 Task: Set up the compliance BCC email for email templates.
Action: Mouse moved to (979, 71)
Screenshot: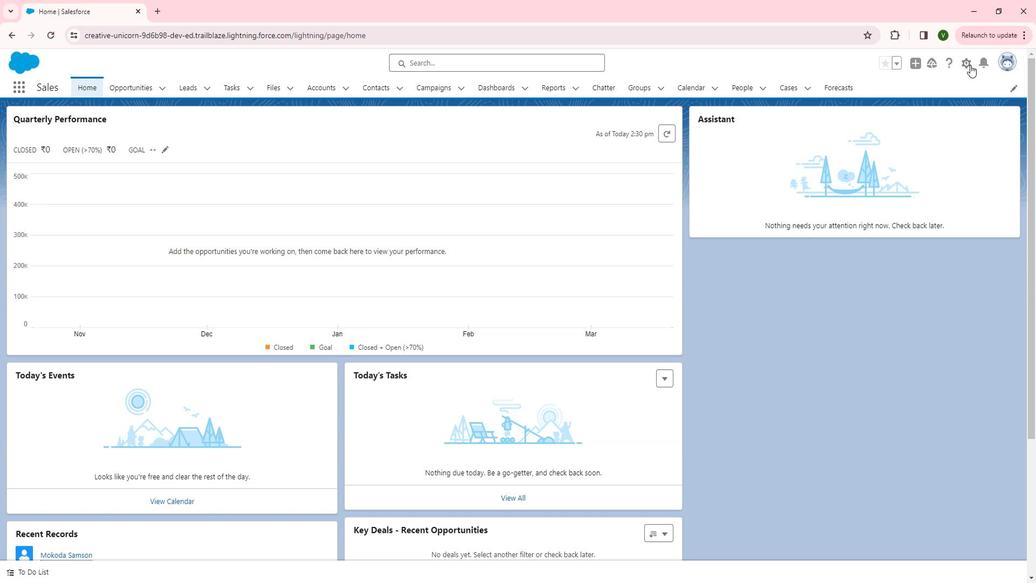 
Action: Mouse pressed left at (979, 71)
Screenshot: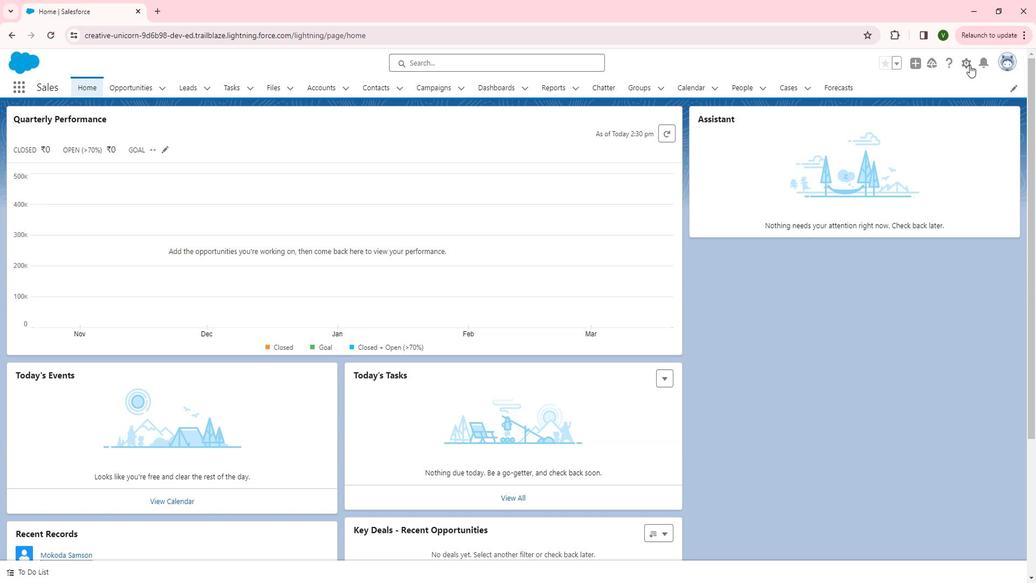 
Action: Mouse moved to (944, 150)
Screenshot: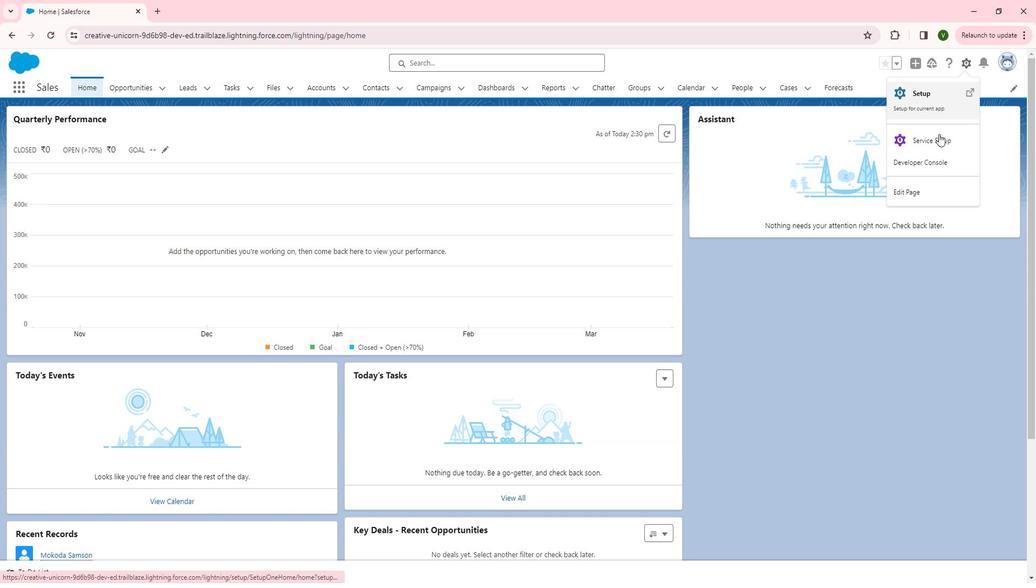 
Action: Mouse pressed left at (944, 150)
Screenshot: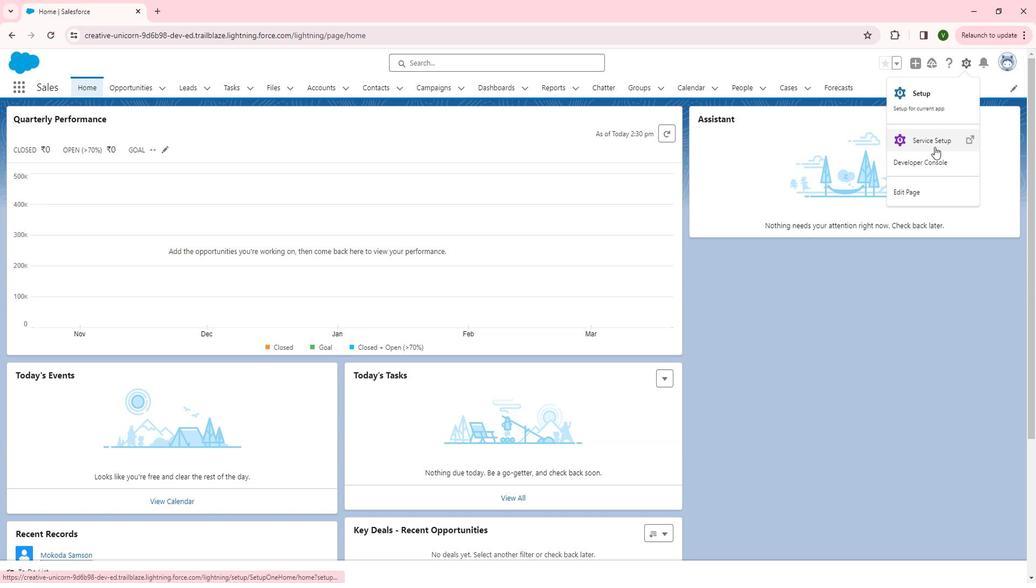 
Action: Mouse moved to (20, 235)
Screenshot: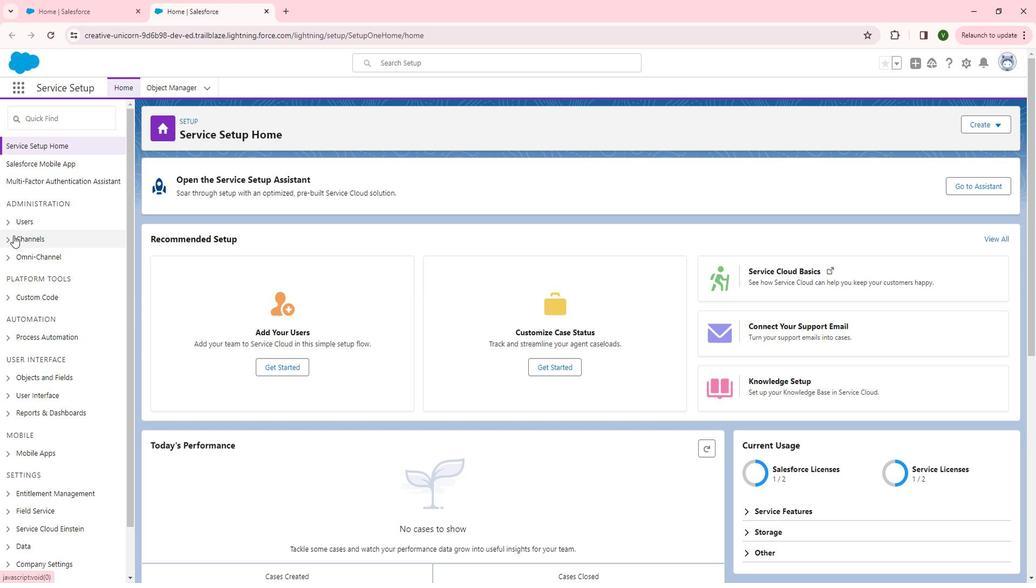 
Action: Mouse pressed left at (20, 235)
Screenshot: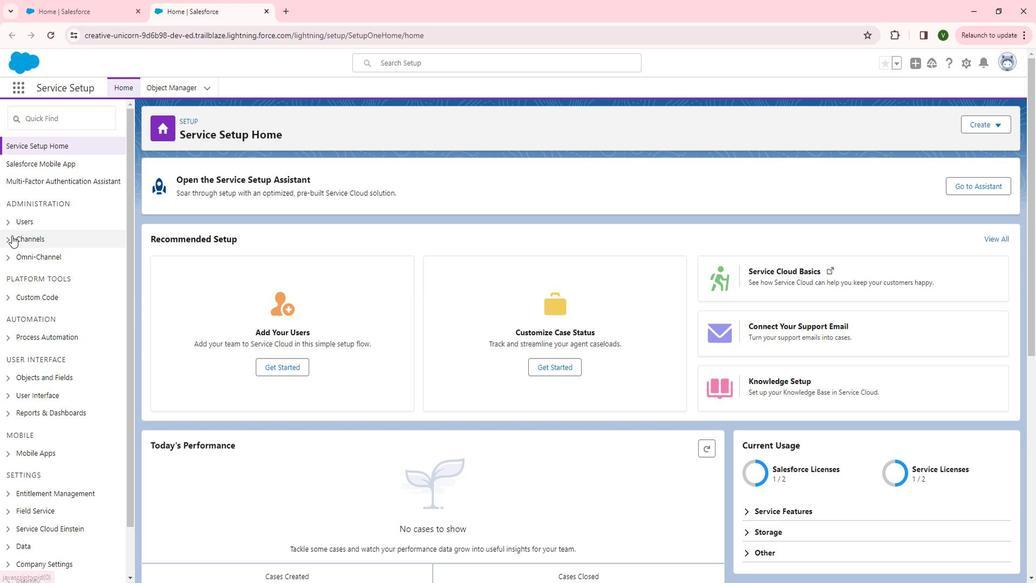 
Action: Mouse moved to (15, 239)
Screenshot: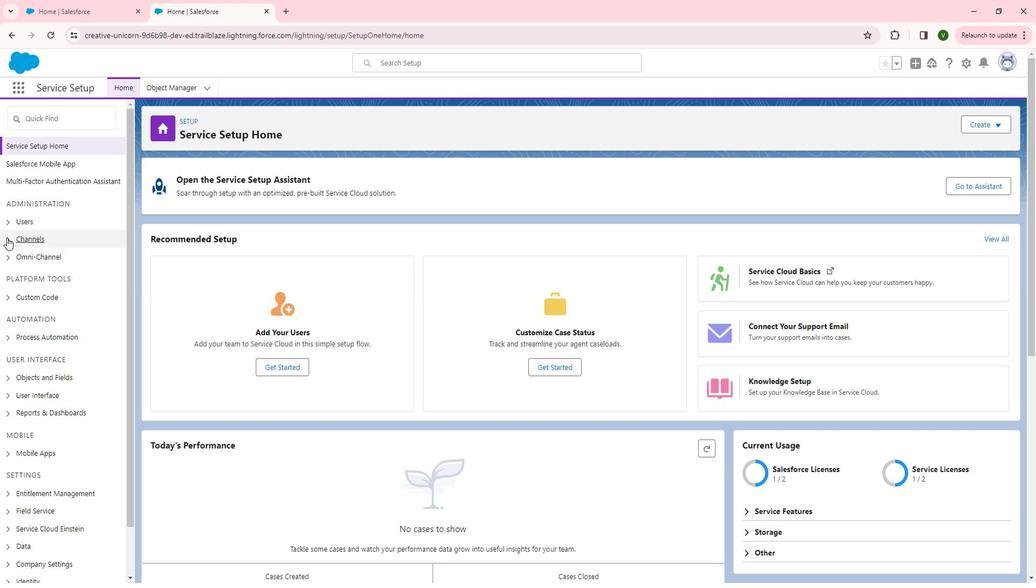 
Action: Mouse pressed left at (15, 239)
Screenshot: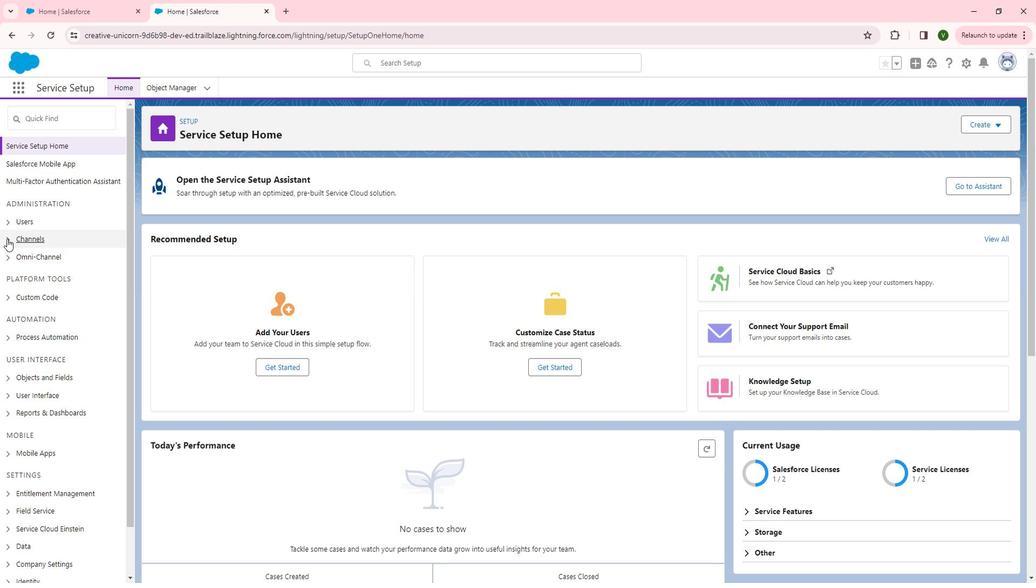 
Action: Mouse moved to (28, 287)
Screenshot: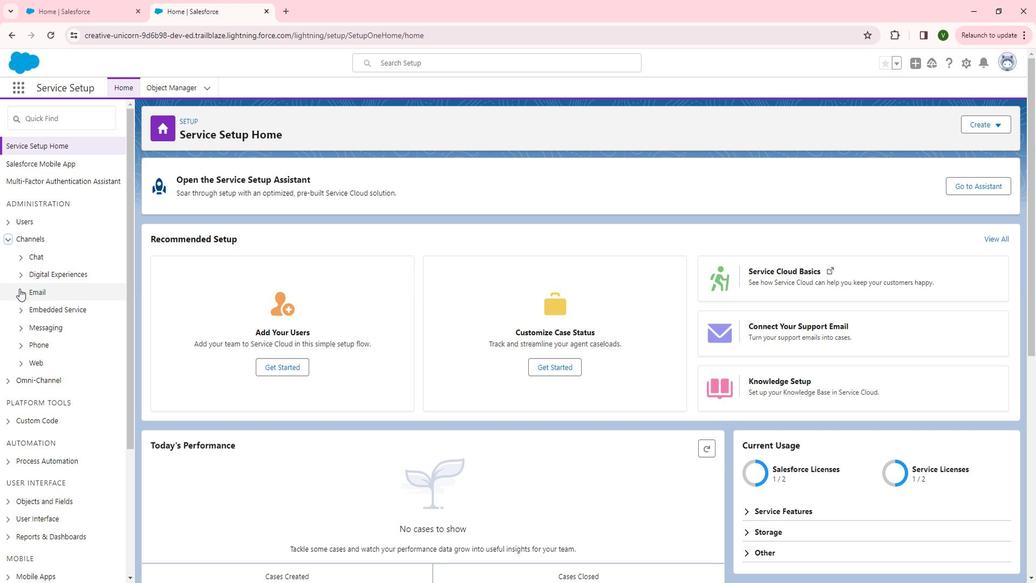 
Action: Mouse pressed left at (28, 287)
Screenshot: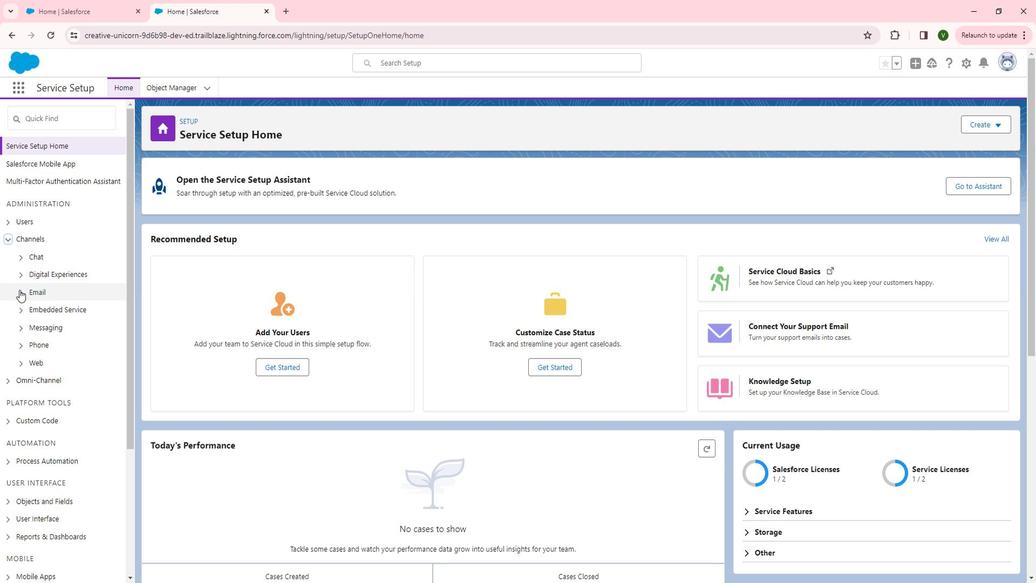 
Action: Mouse moved to (74, 321)
Screenshot: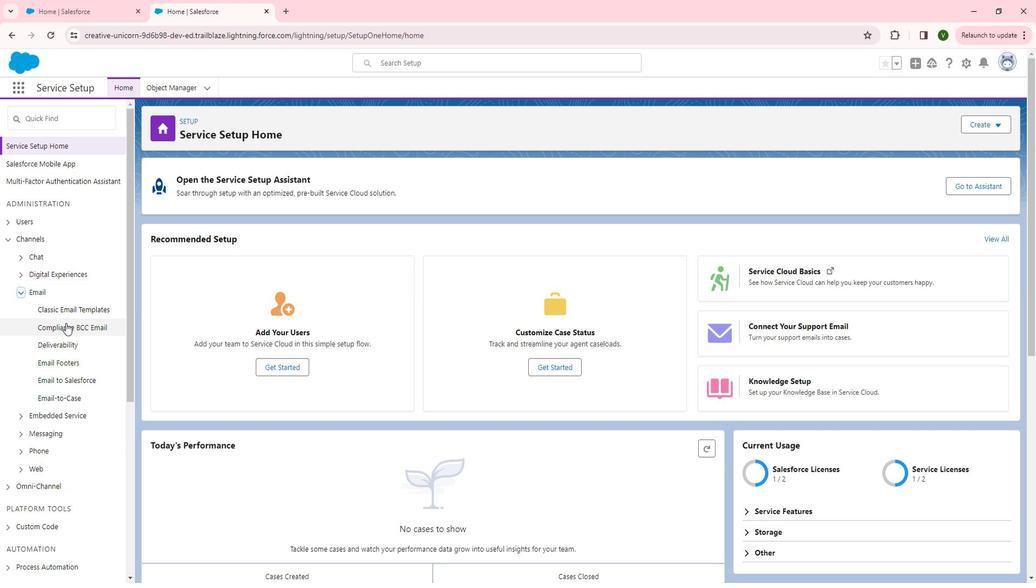 
Action: Mouse pressed left at (74, 321)
Screenshot: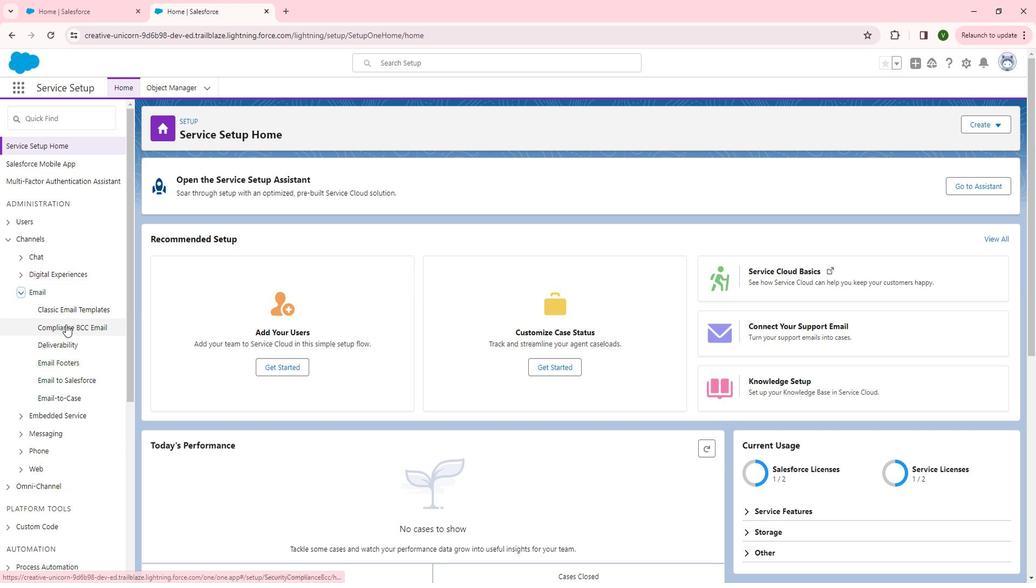 
Action: Mouse moved to (330, 231)
Screenshot: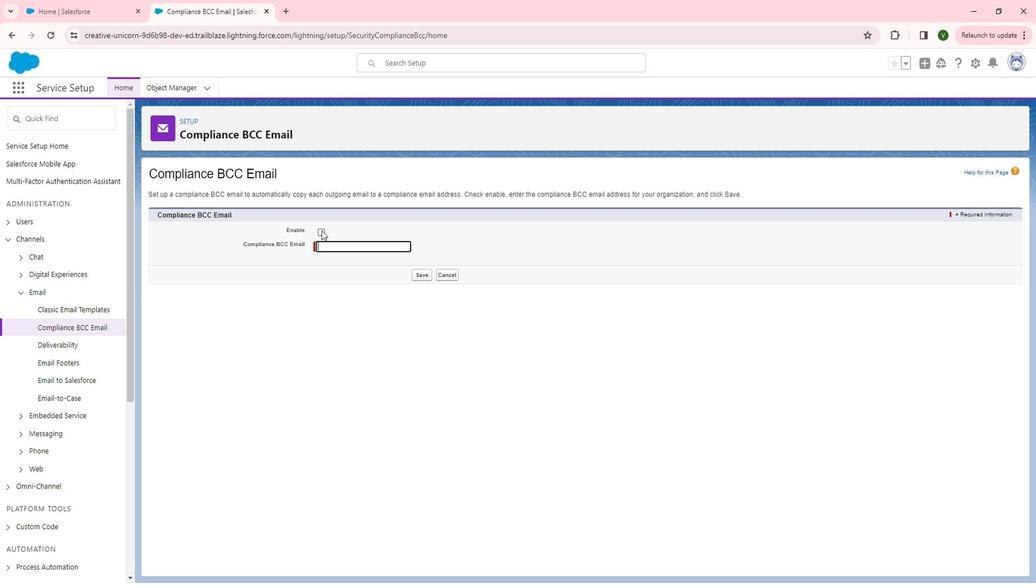 
Action: Mouse pressed left at (330, 231)
Screenshot: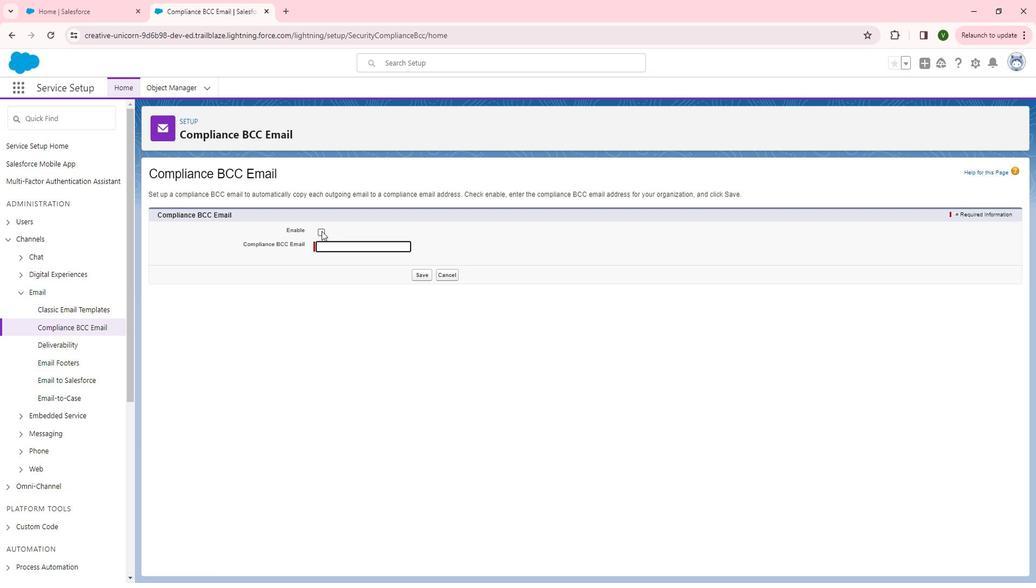 
Action: Mouse moved to (336, 244)
Screenshot: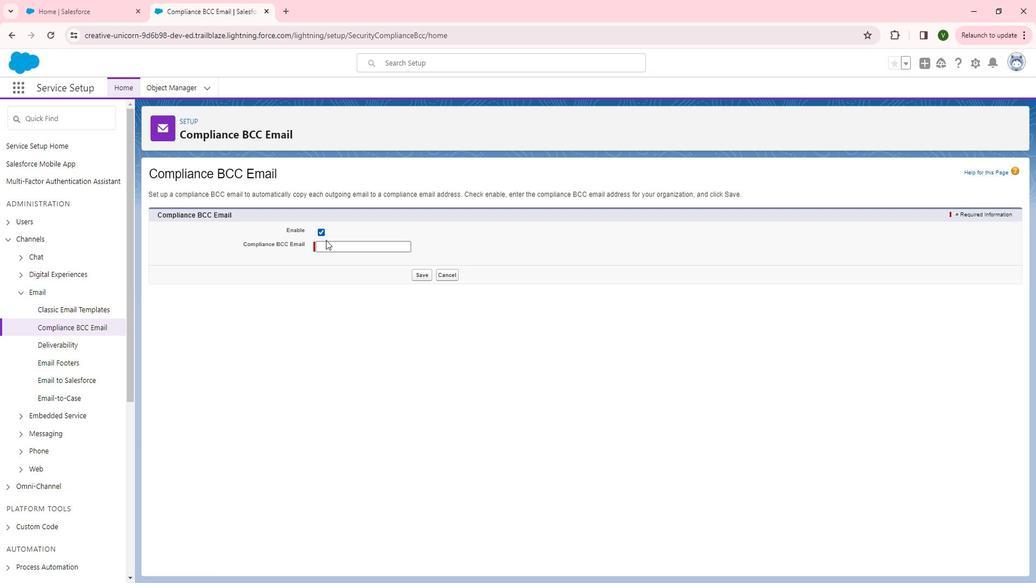 
Action: Mouse pressed left at (336, 244)
Screenshot: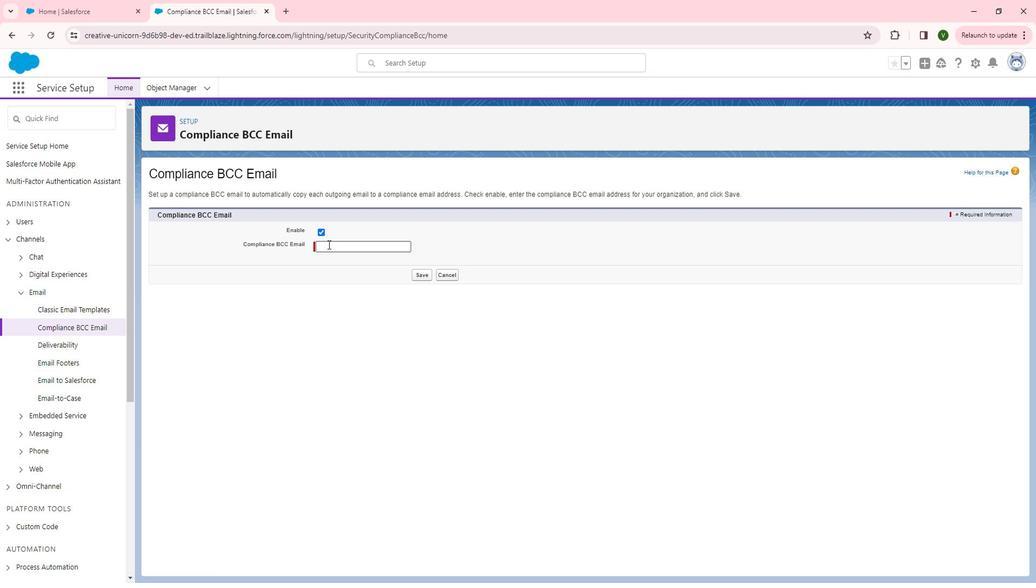 
Action: Key pressed <Key.shift>Noreply<Key.left><Key.left><Key.left><Key.left><Key.left><Key.left><Key.backspace>n<Key.right><Key.right><Key.right><Key.right><Key.right><Key.right><Key.shift>@mail.com
Screenshot: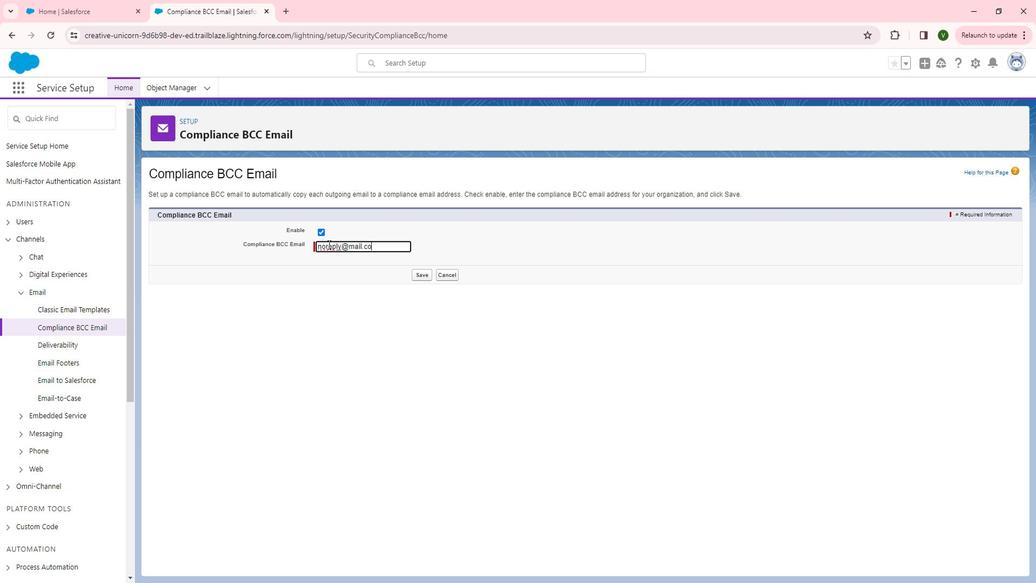 
Action: Mouse moved to (437, 268)
Screenshot: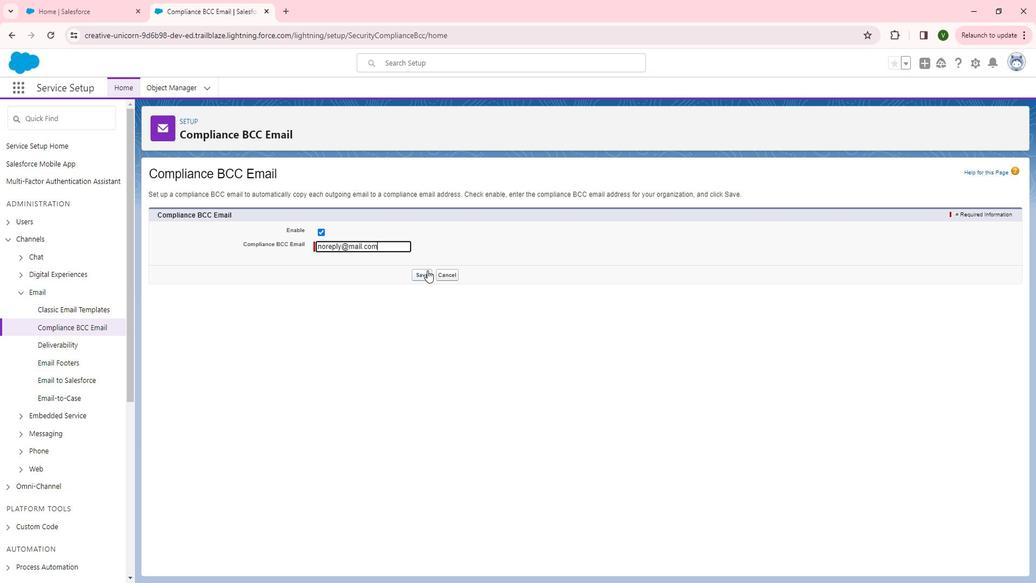 
Action: Mouse pressed left at (437, 268)
Screenshot: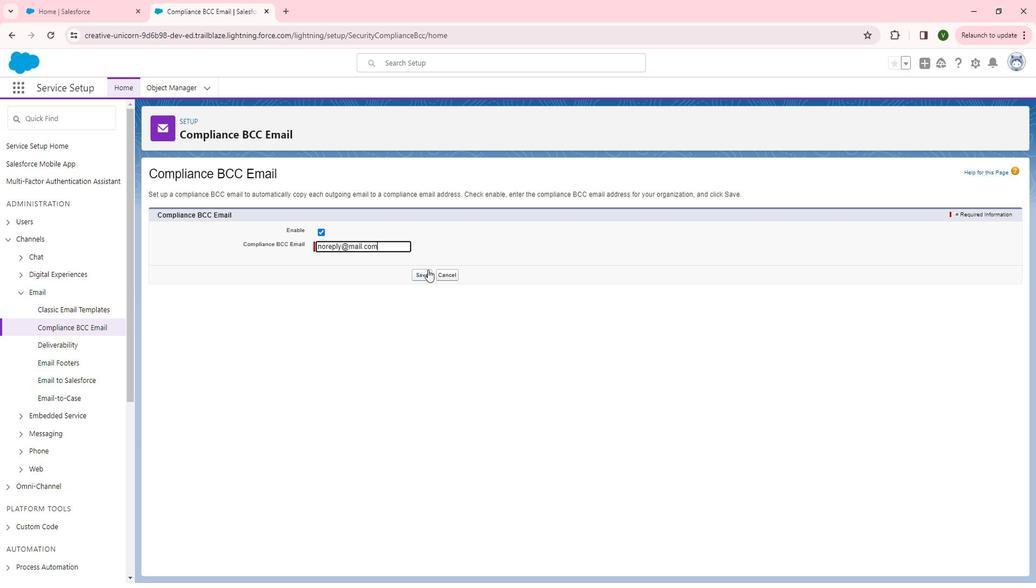 
Action: Mouse moved to (427, 272)
Screenshot: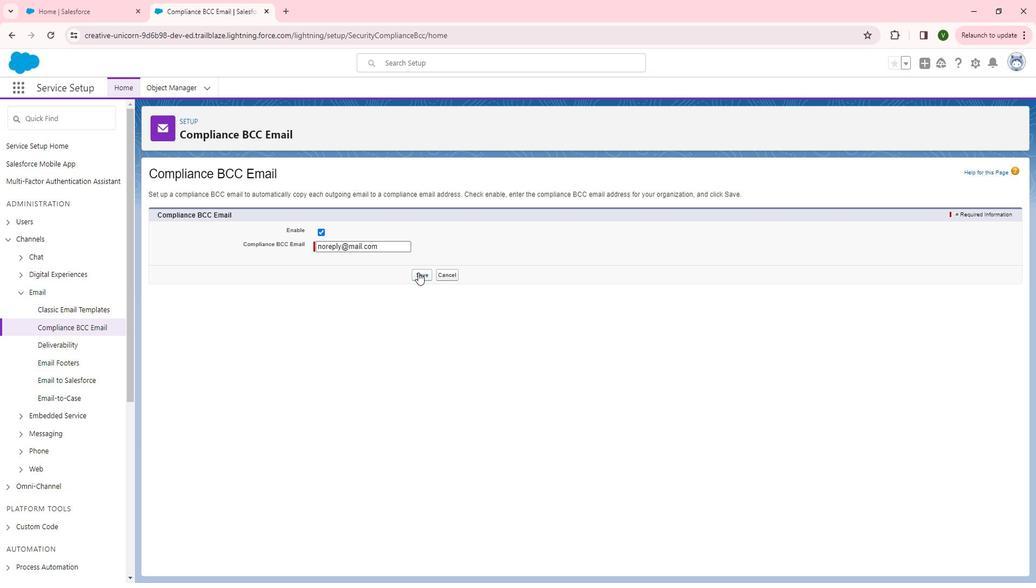 
Action: Mouse pressed left at (427, 272)
Screenshot: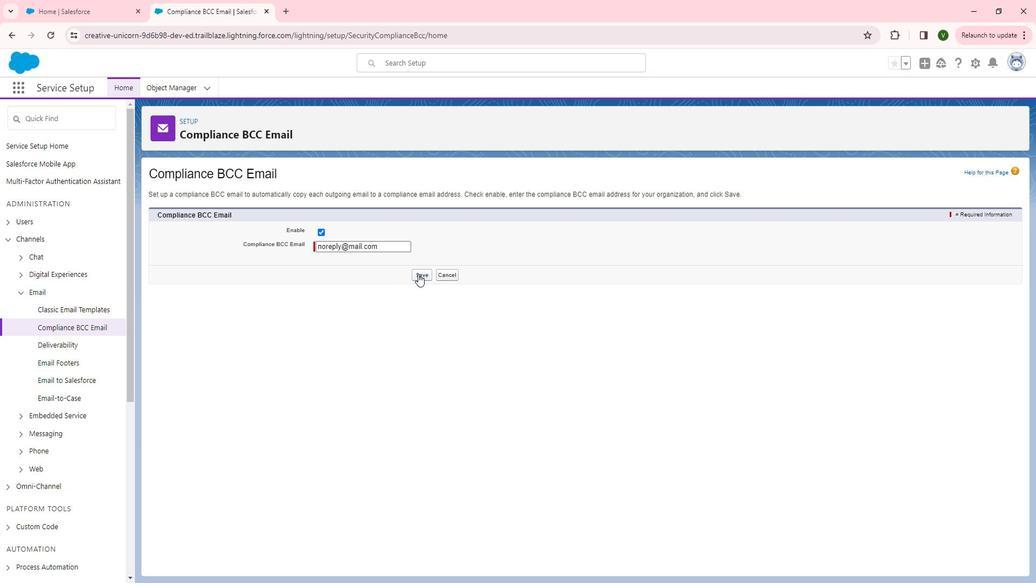 
